 Task: Add the task  Add support for offline mode in the app to the section Continuous Delivery Sprint in the project TruTech and add a Due Date to the respective task as 2024/02/11.
Action: Mouse moved to (910, 528)
Screenshot: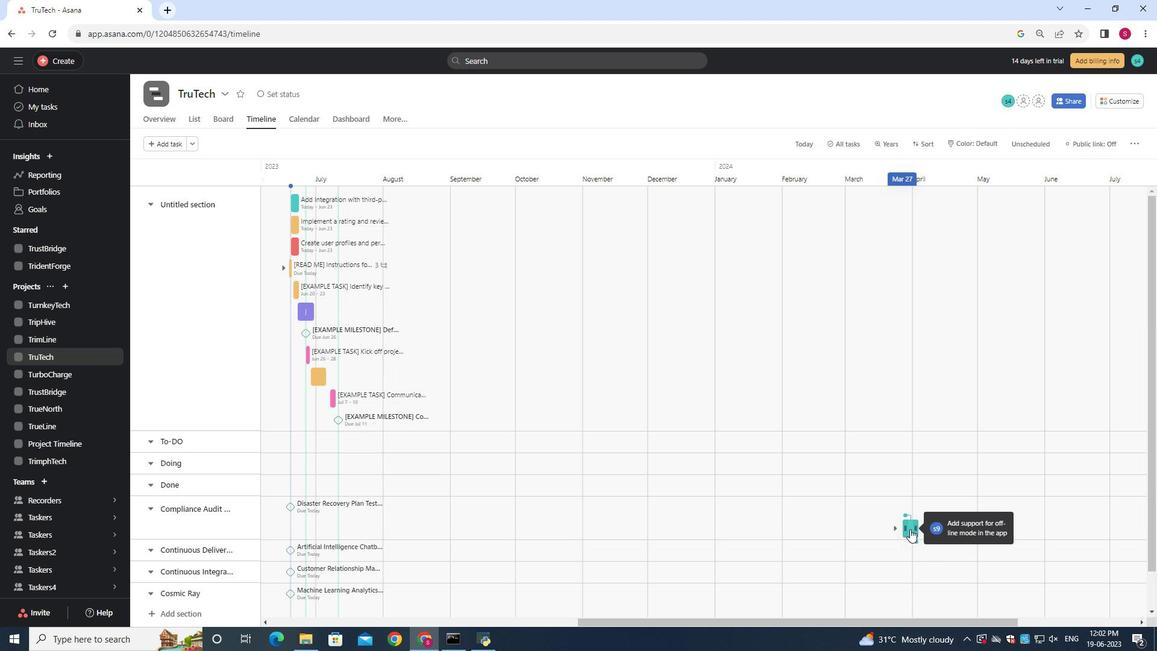 
Action: Mouse pressed left at (910, 528)
Screenshot: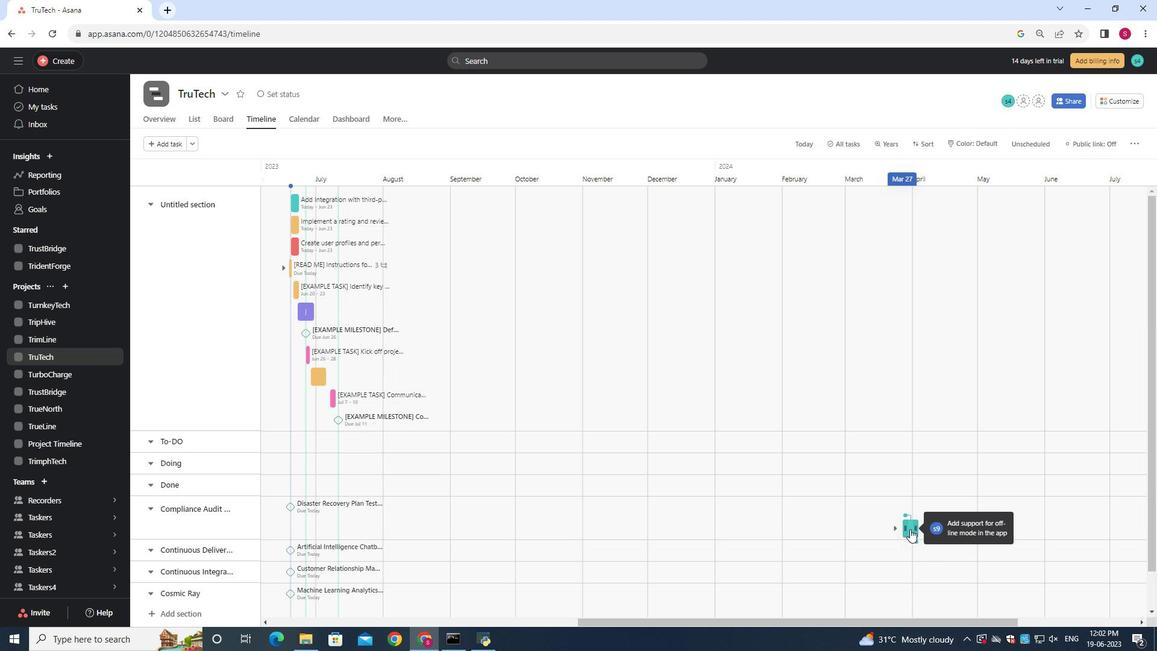 
Action: Mouse moved to (894, 528)
Screenshot: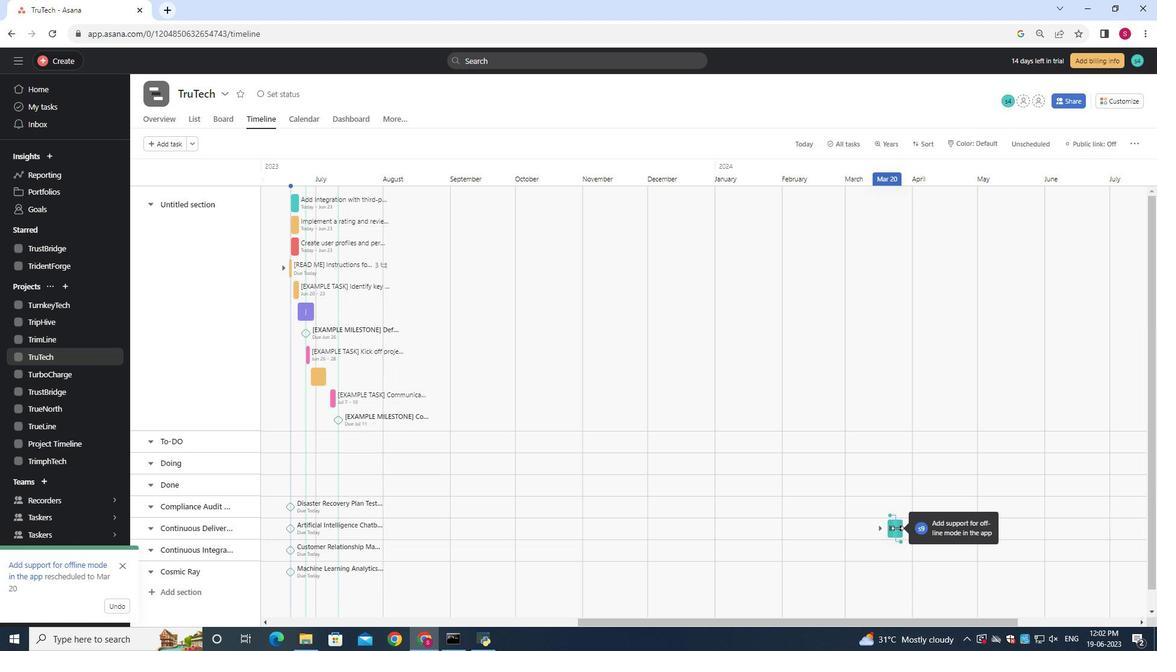 
Action: Mouse pressed left at (894, 528)
Screenshot: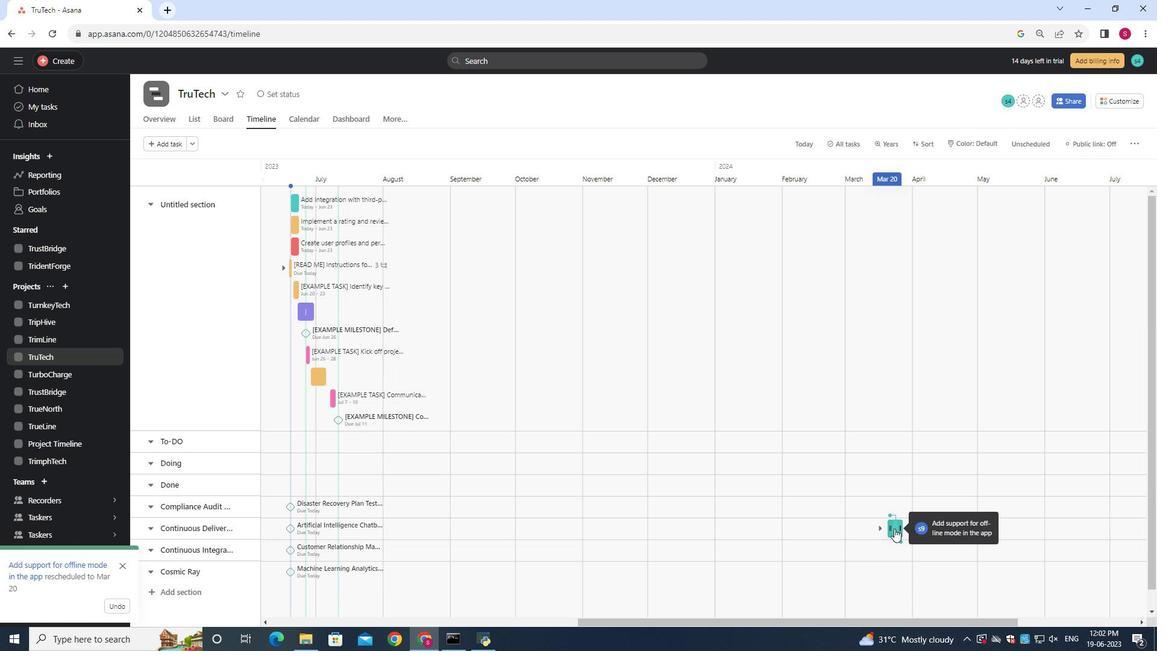 
Action: Mouse moved to (934, 224)
Screenshot: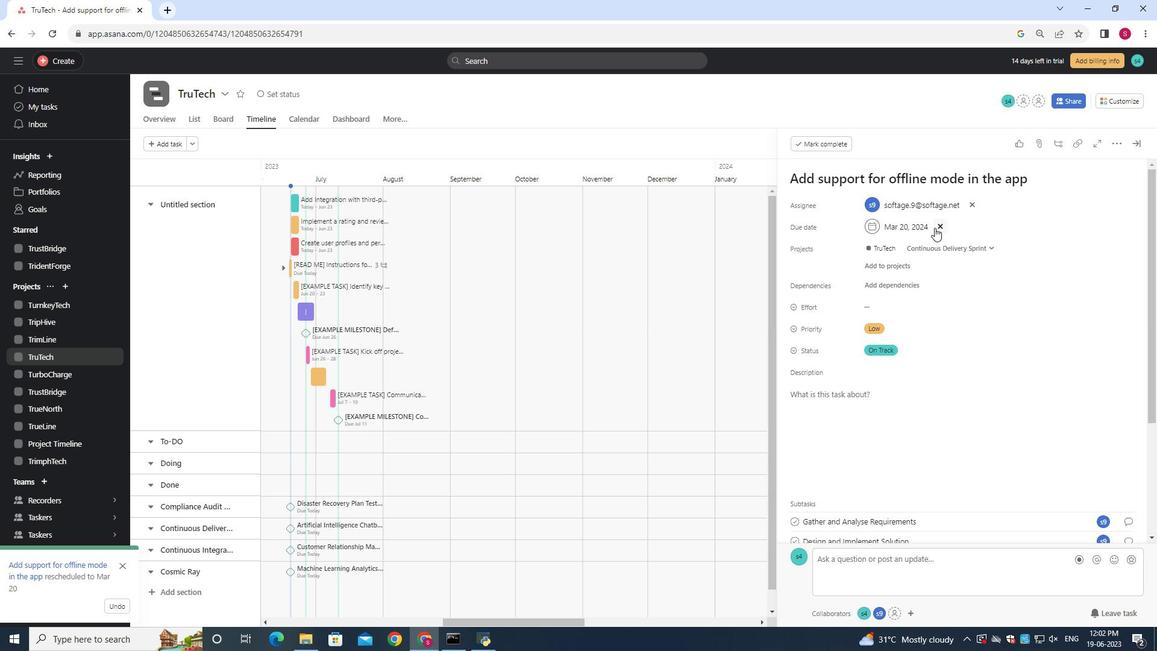 
Action: Mouse pressed left at (934, 224)
Screenshot: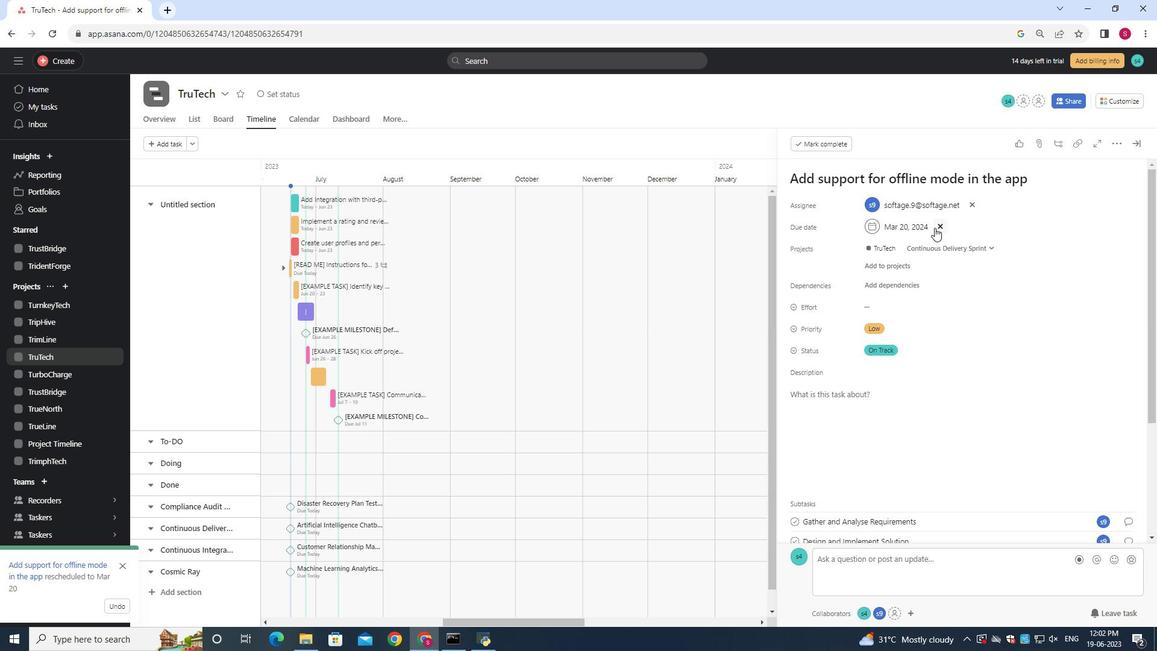 
Action: Mouse moved to (899, 226)
Screenshot: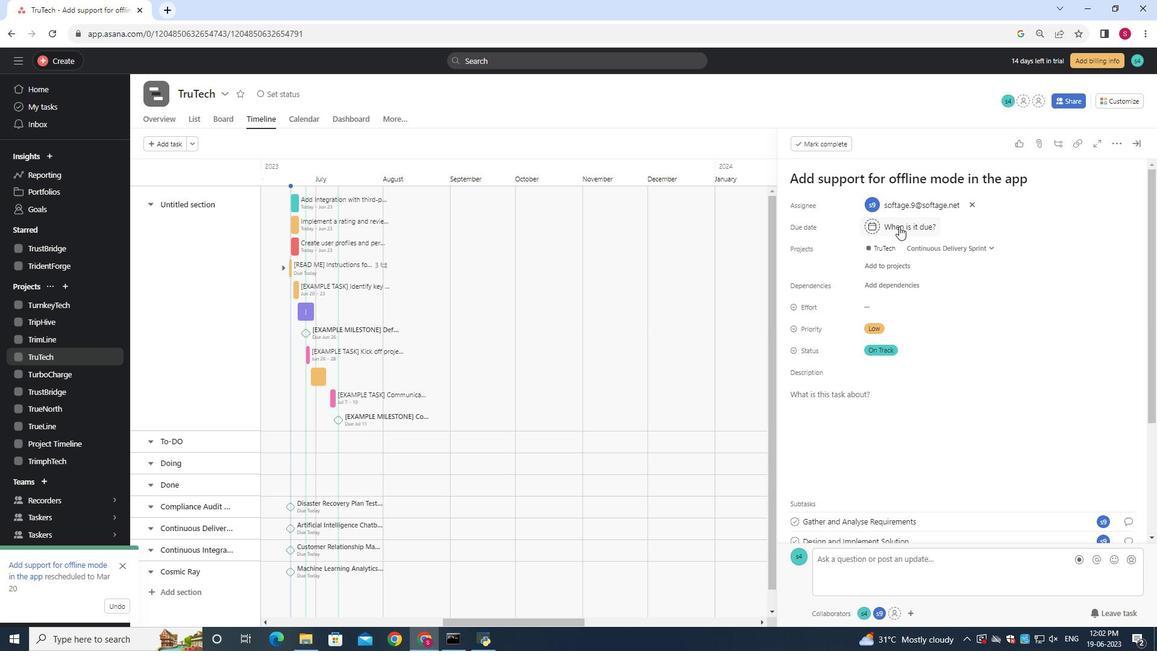 
Action: Mouse pressed left at (899, 226)
Screenshot: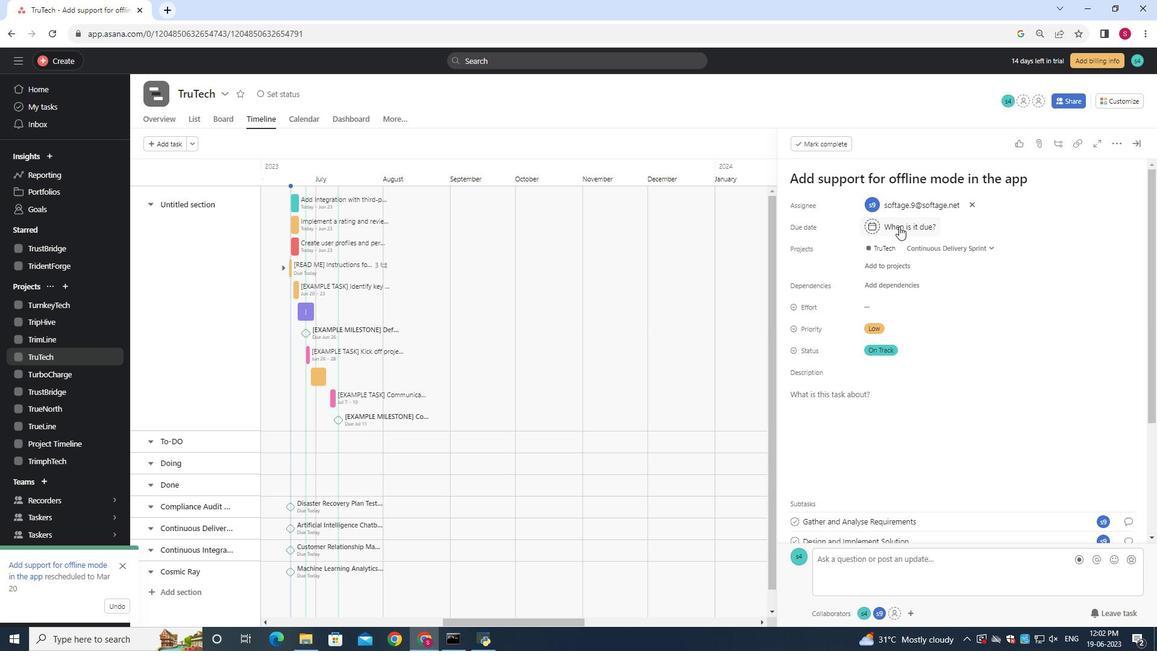 
Action: Mouse moved to (891, 260)
Screenshot: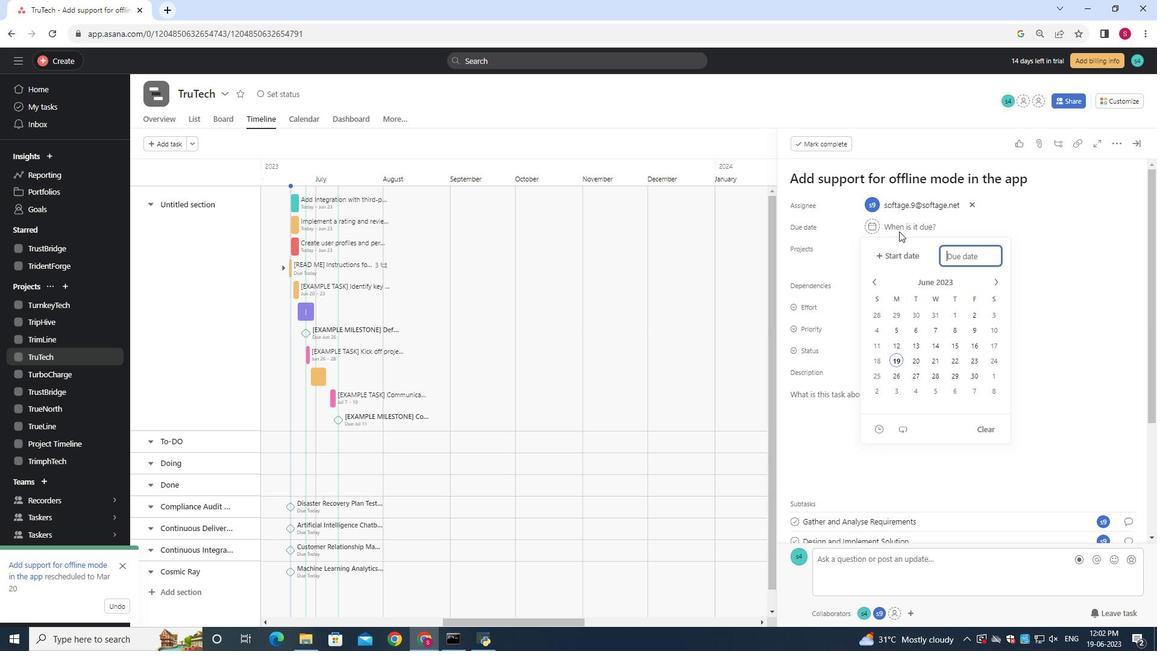 
Action: Key pressed 2023/<Key.backspace>
Screenshot: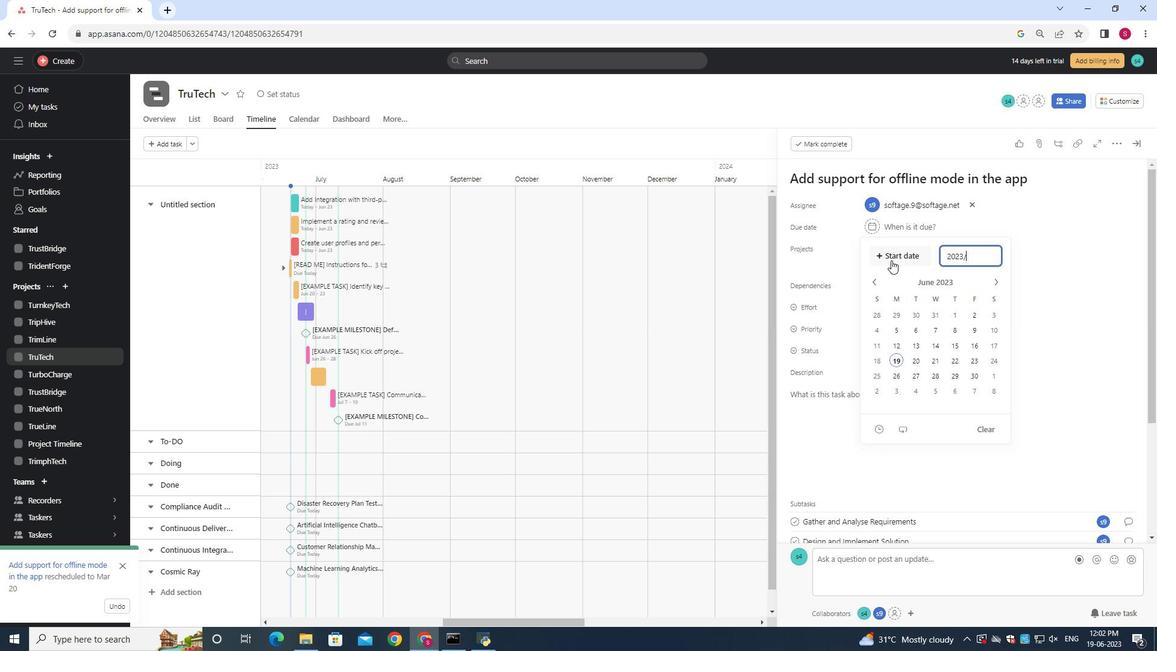 
Action: Mouse moved to (891, 260)
Screenshot: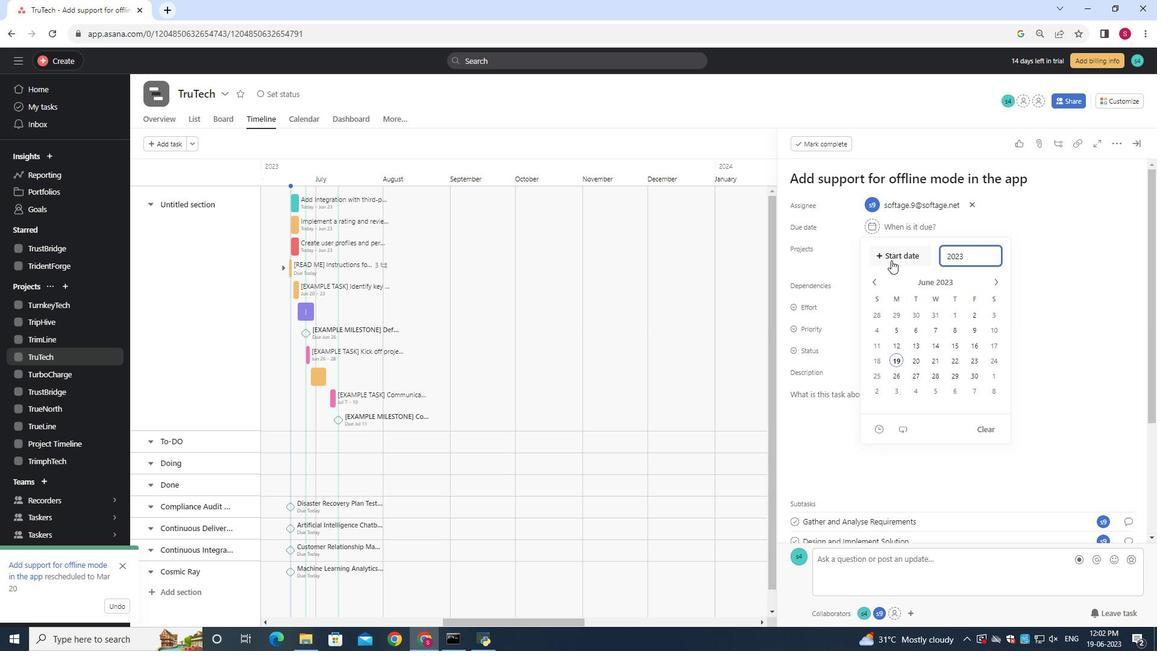 
Action: Key pressed <Key.backspace>
Screenshot: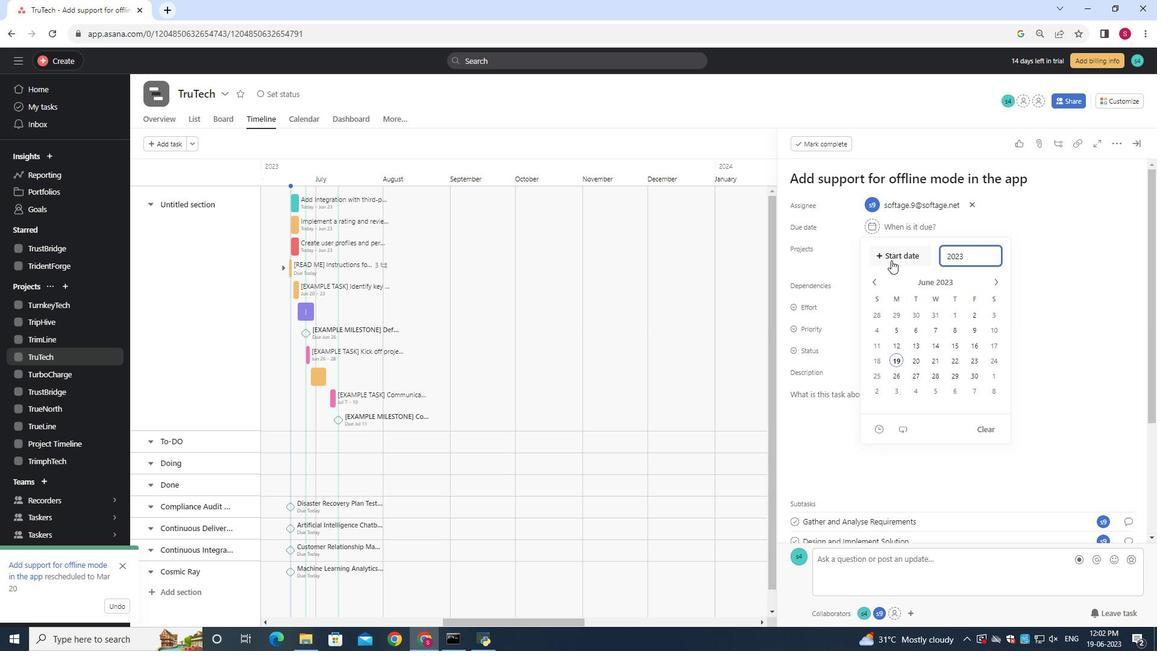 
Action: Mouse moved to (891, 261)
Screenshot: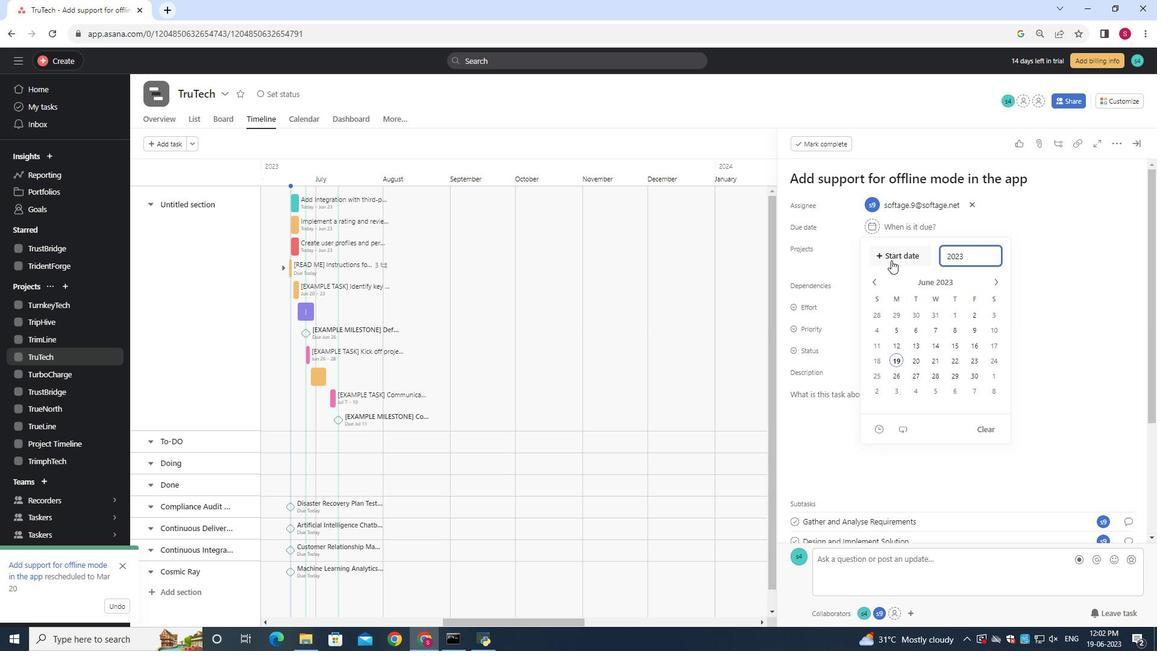 
Action: Key pressed 4/02/11<Key.enter>
Screenshot: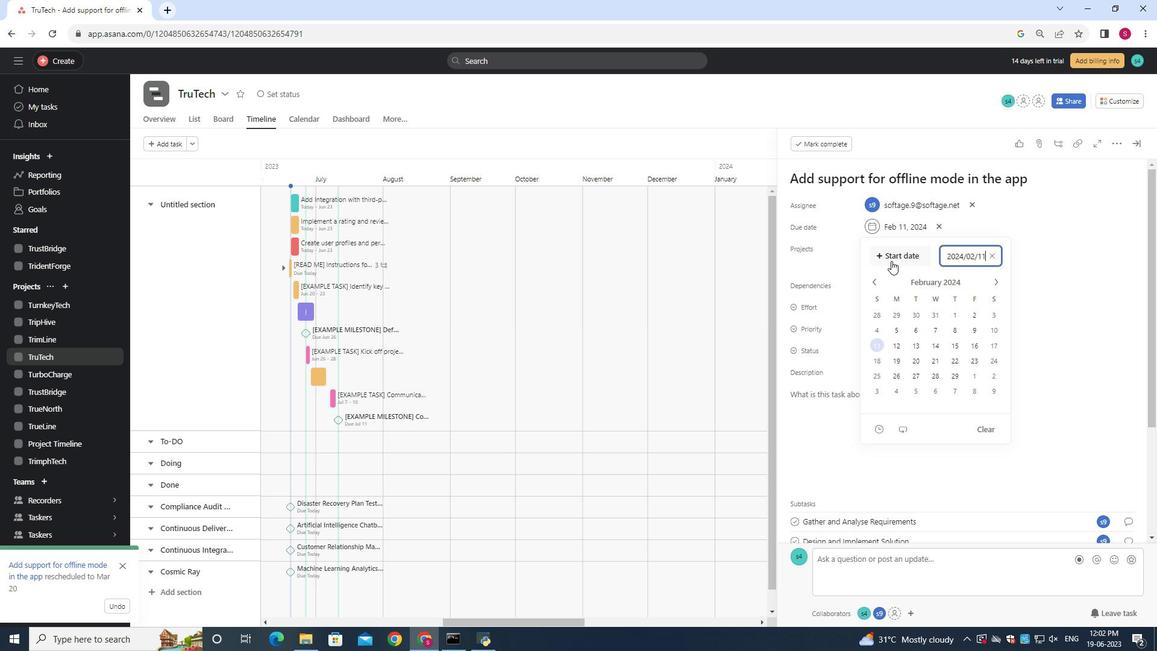 
